 Task: Reset the view settings in Microsoft Outlook to their original state.
Action: Mouse moved to (26, 95)
Screenshot: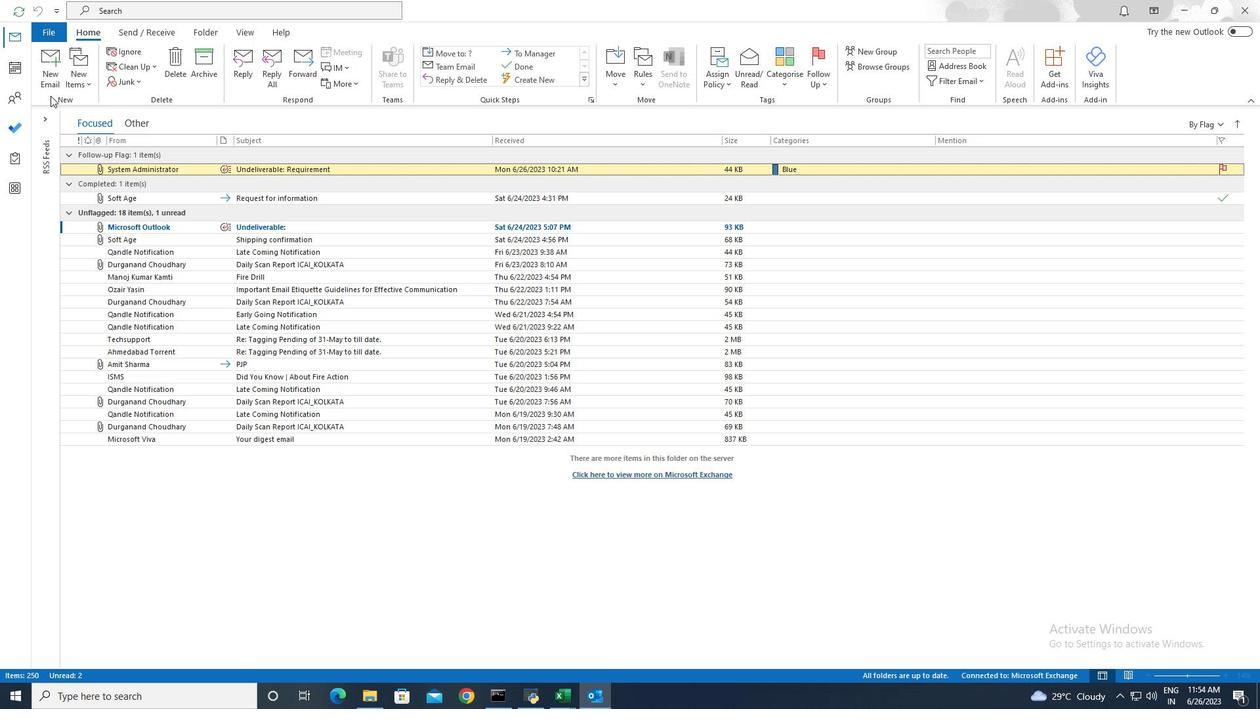 
Action: Mouse pressed left at (26, 95)
Screenshot: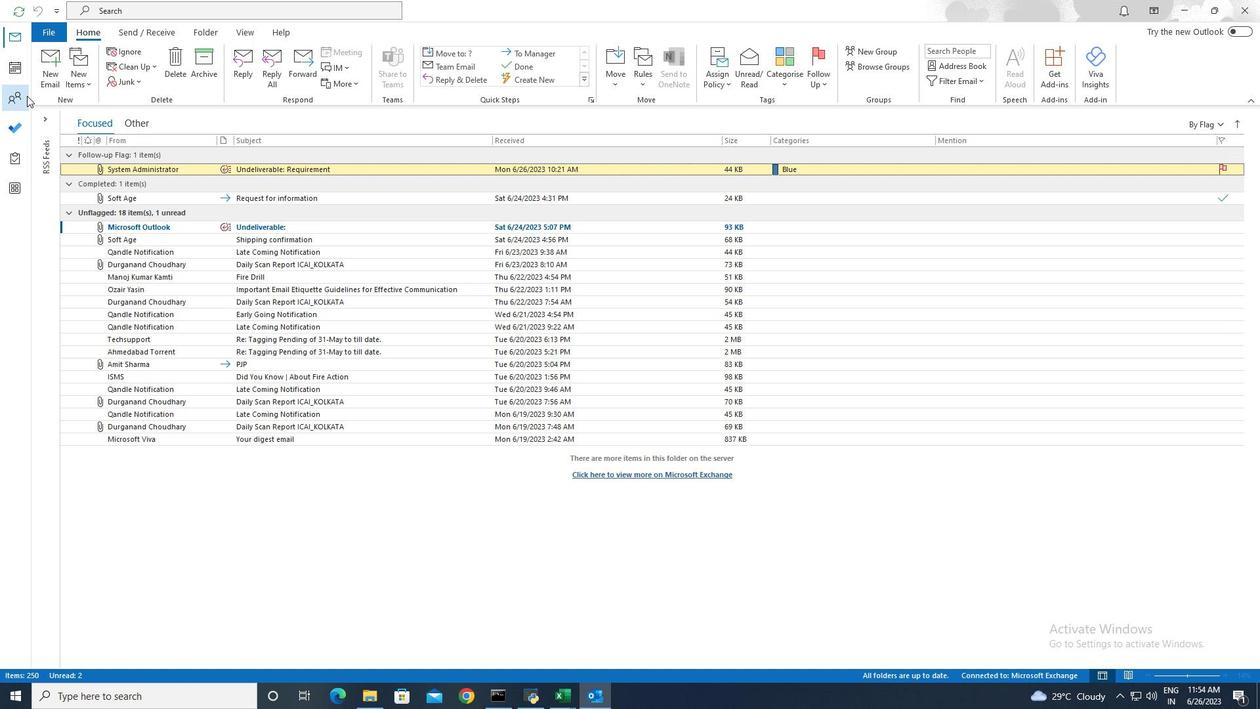 
Action: Mouse moved to (241, 32)
Screenshot: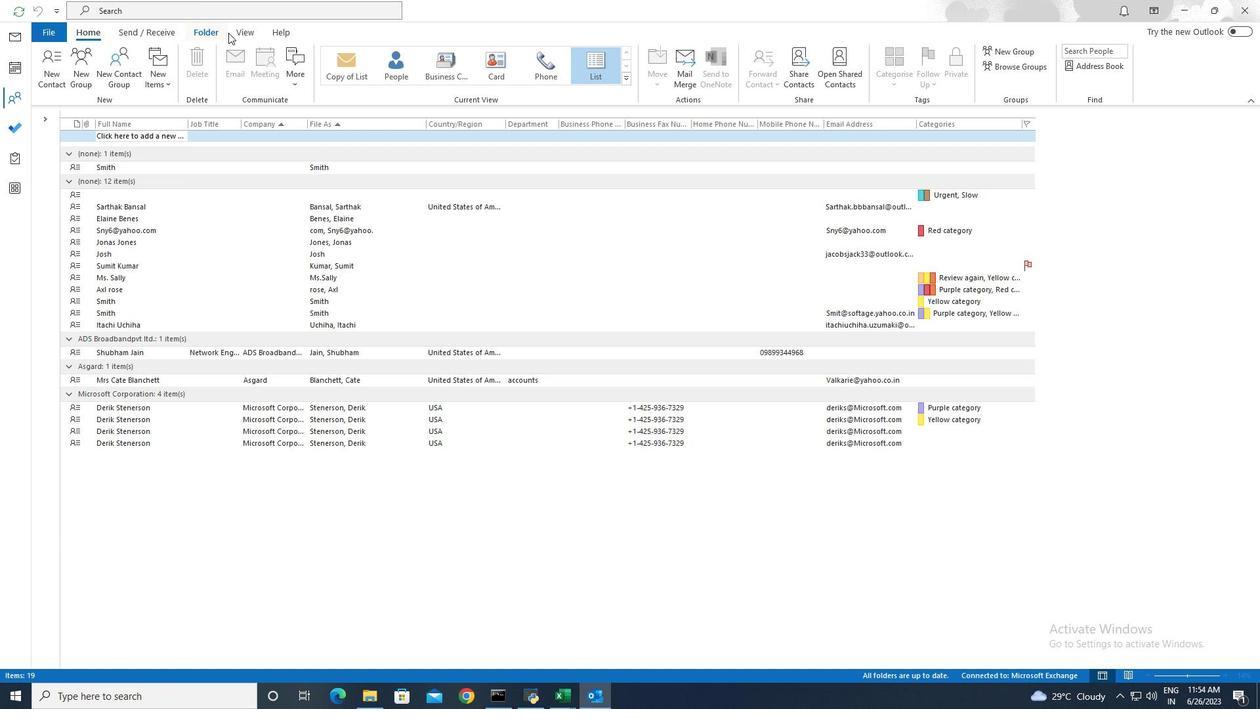 
Action: Mouse pressed left at (241, 32)
Screenshot: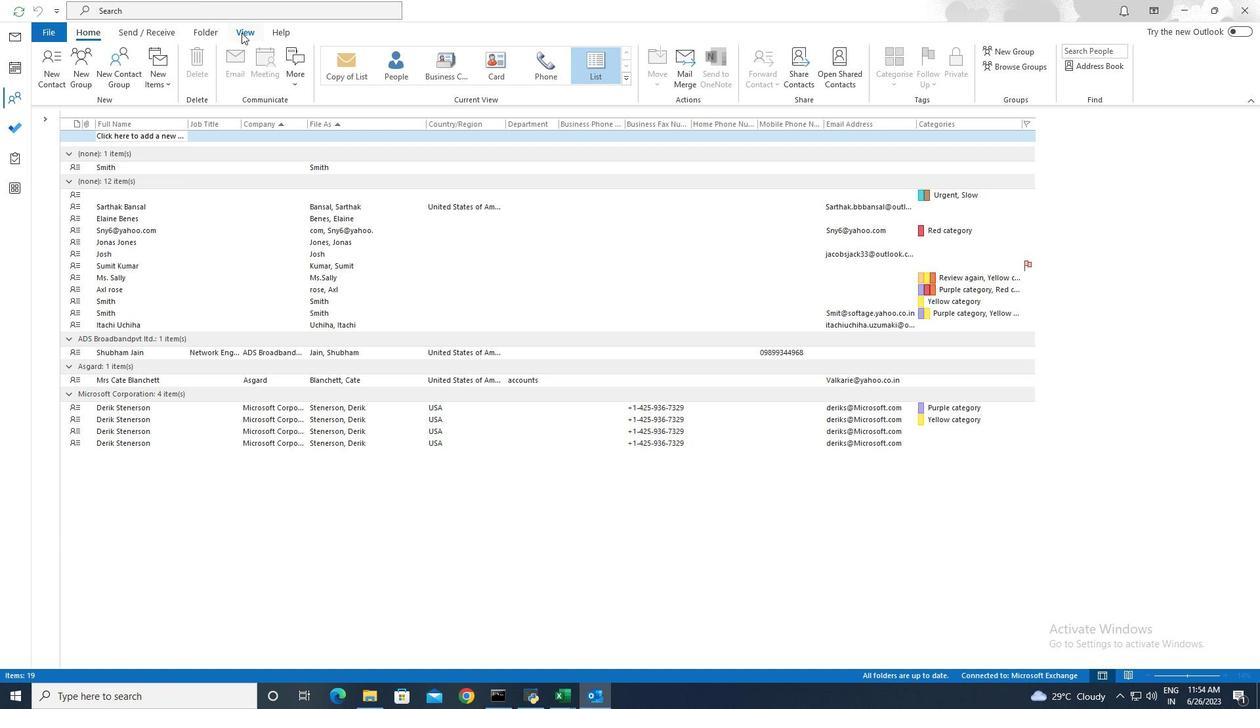 
Action: Mouse moved to (112, 69)
Screenshot: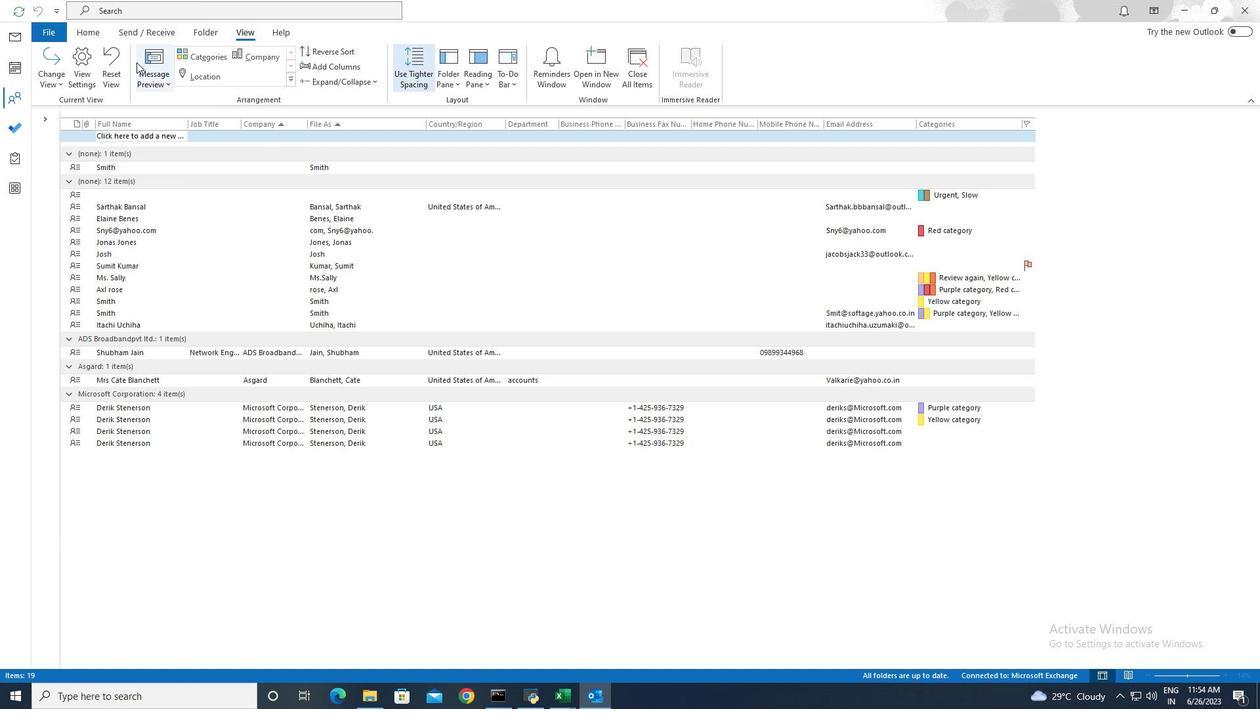 
Action: Mouse pressed left at (112, 69)
Screenshot: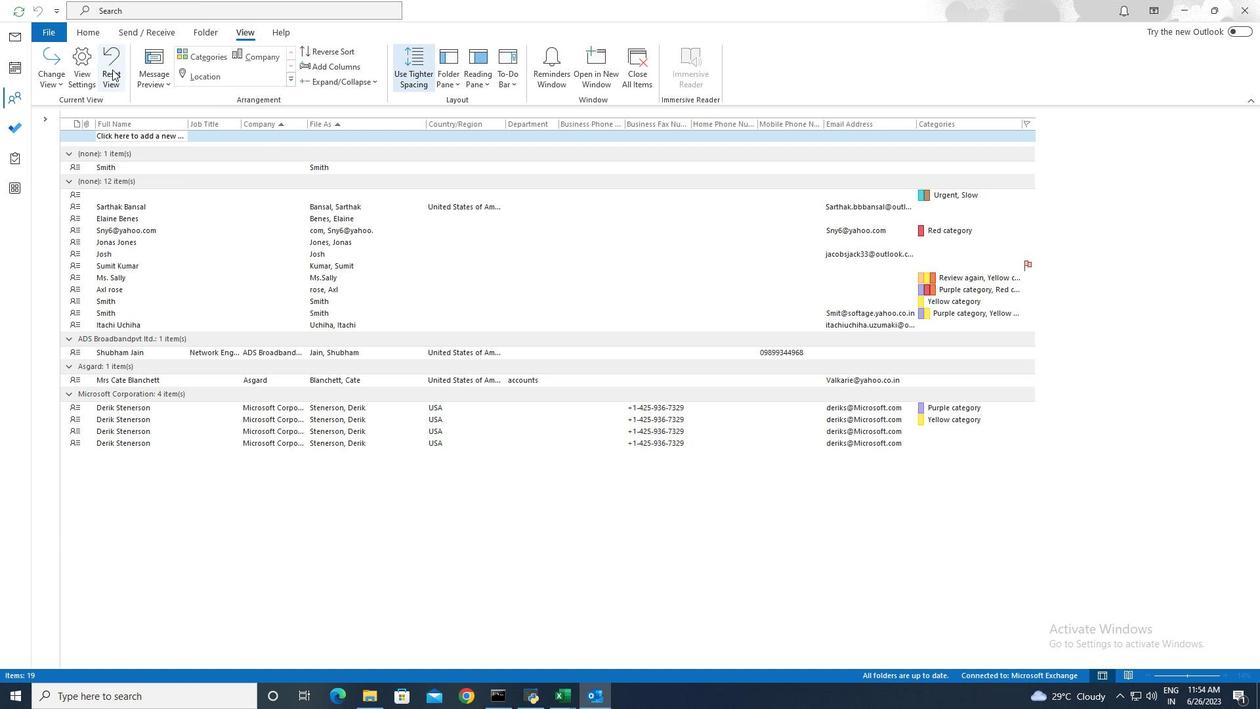 
Action: Mouse moved to (609, 381)
Screenshot: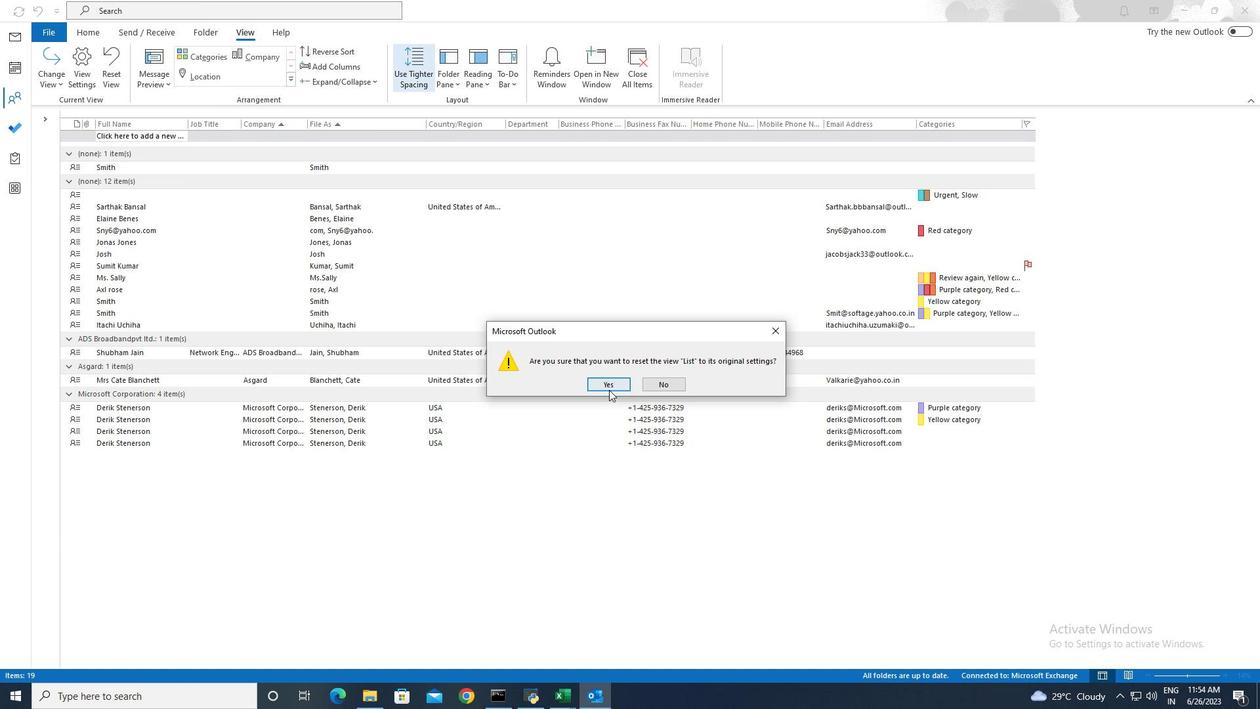 
Action: Mouse pressed left at (609, 381)
Screenshot: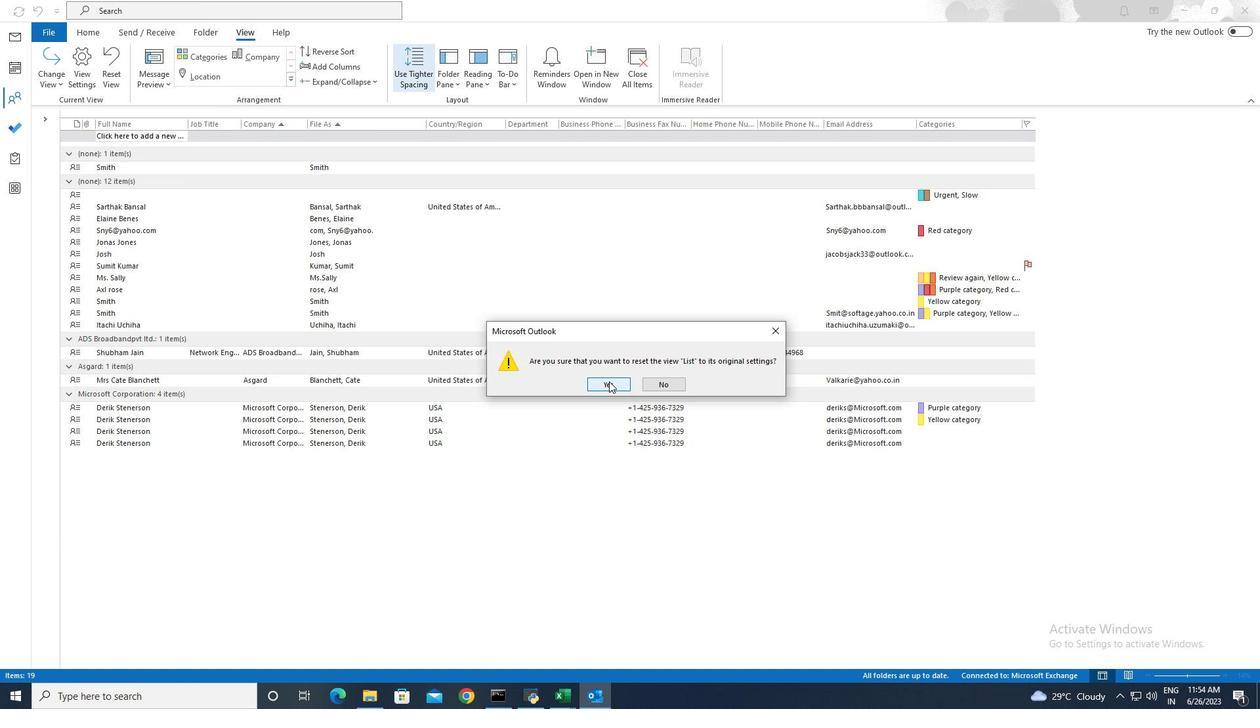 
